 Task: Create Card Lead Magnet Creation in Board Brand Guidelines to Workspace Email Automation. Create Card Tax Planning Review in Board Regulatory Compliance to Workspace Email Automation. Create Card Landing Page Optimization in Board Business Model Revenue Streams Development to Workspace Email Automation
Action: Mouse moved to (506, 131)
Screenshot: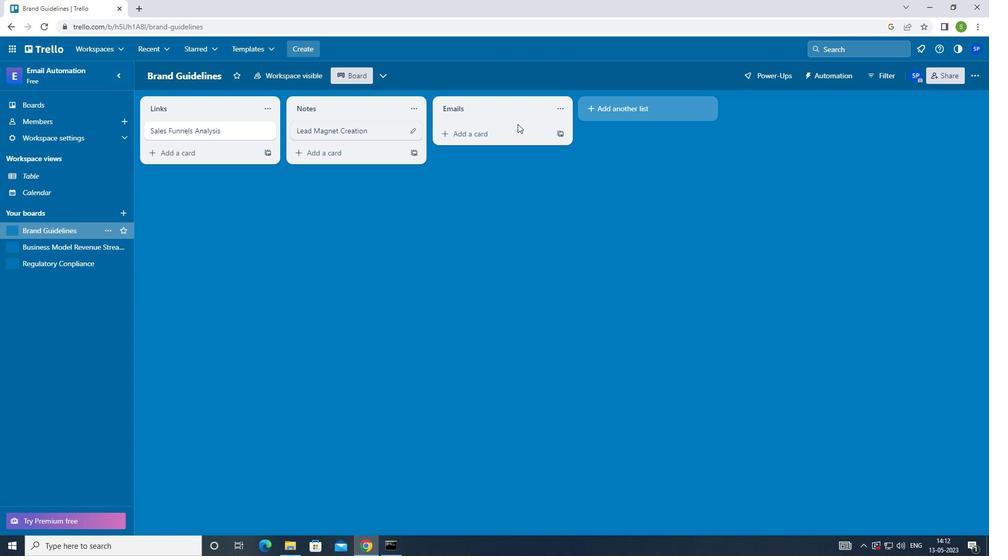
Action: Mouse pressed left at (506, 131)
Screenshot: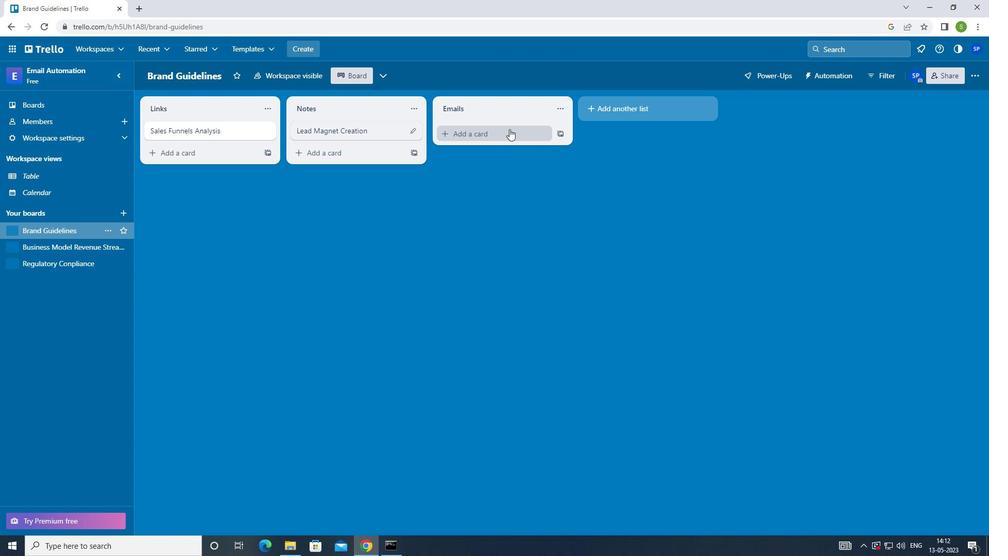 
Action: Mouse moved to (479, 259)
Screenshot: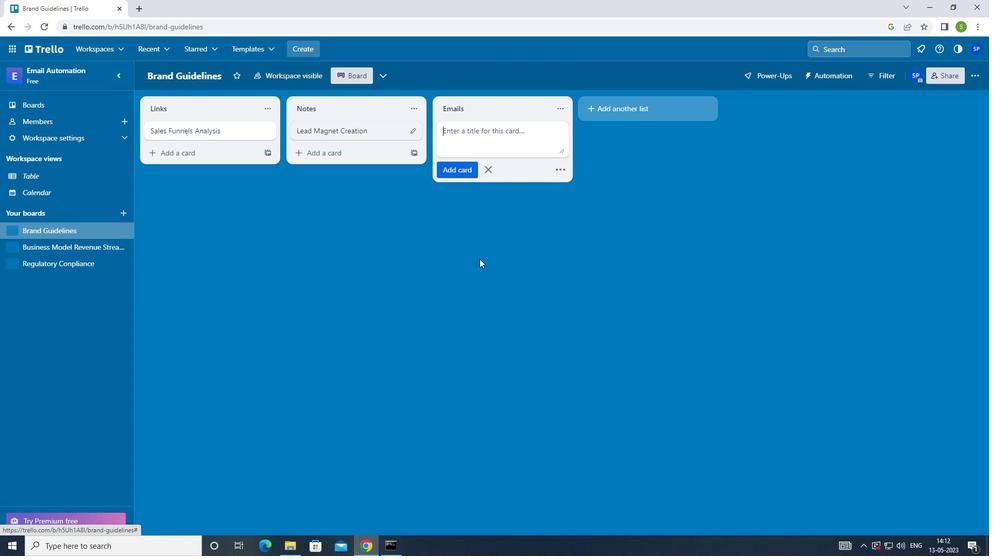 
Action: Key pressed <Key.shift>LEAD<Key.space><Key.shift>MAGNET<Key.space><Key.shift>CREATION<Key.enter>
Screenshot: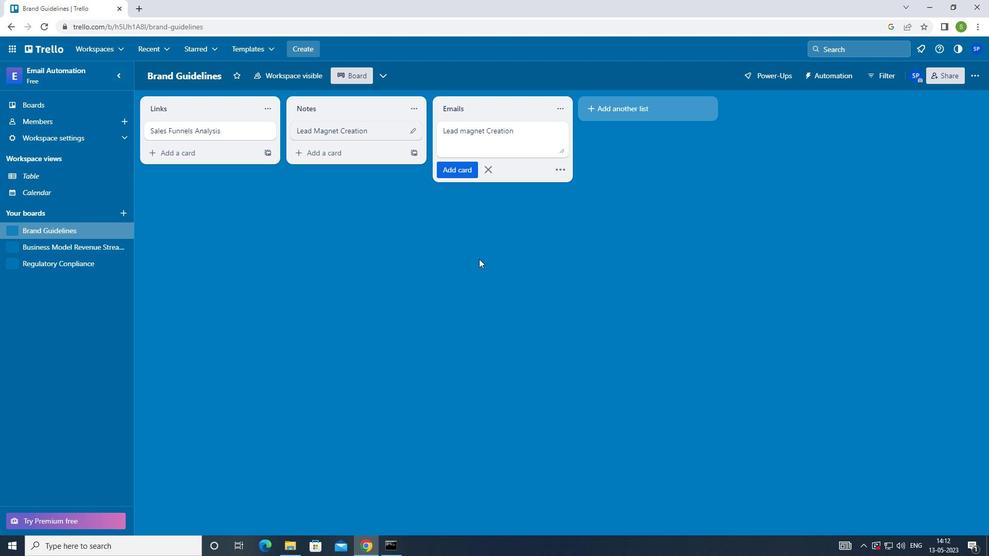 
Action: Mouse moved to (63, 262)
Screenshot: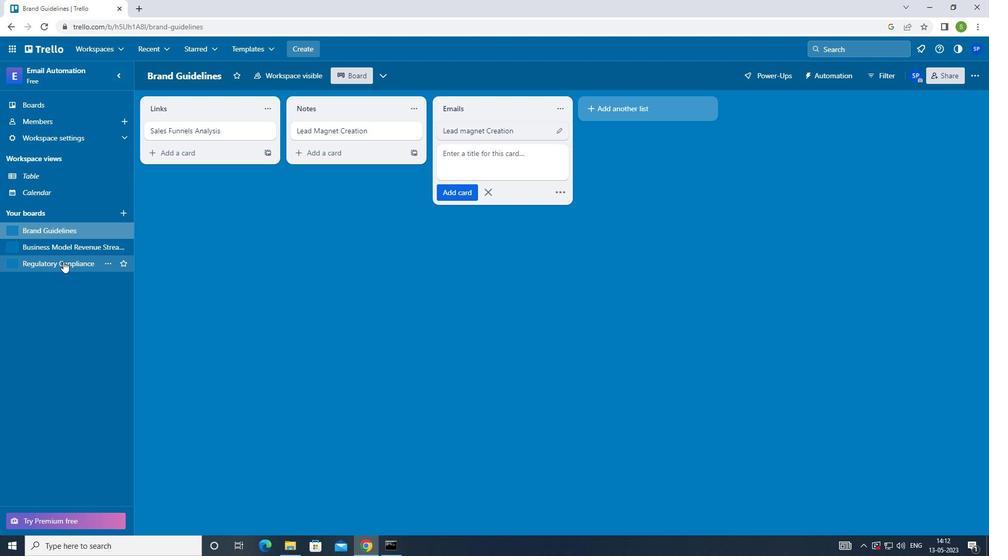 
Action: Mouse pressed left at (63, 262)
Screenshot: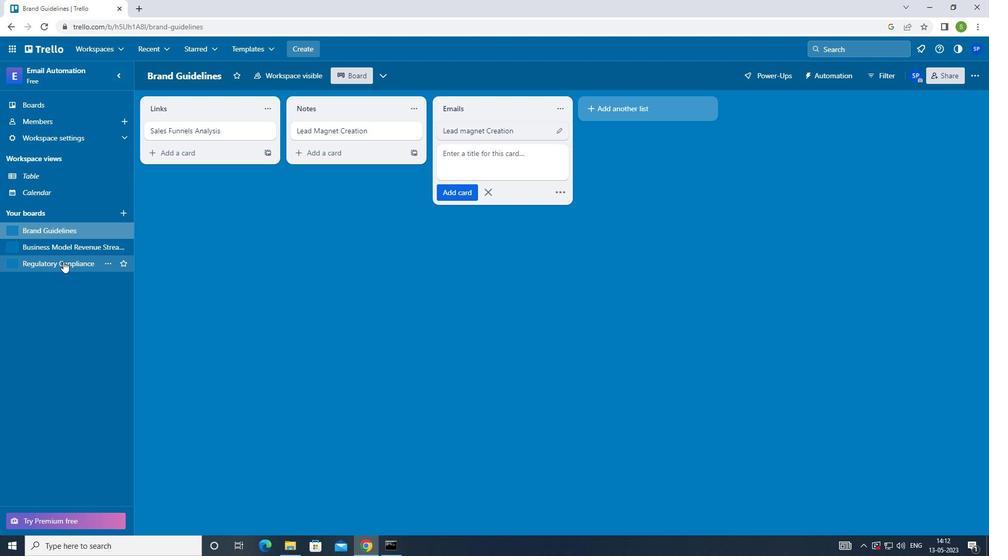 
Action: Mouse moved to (472, 140)
Screenshot: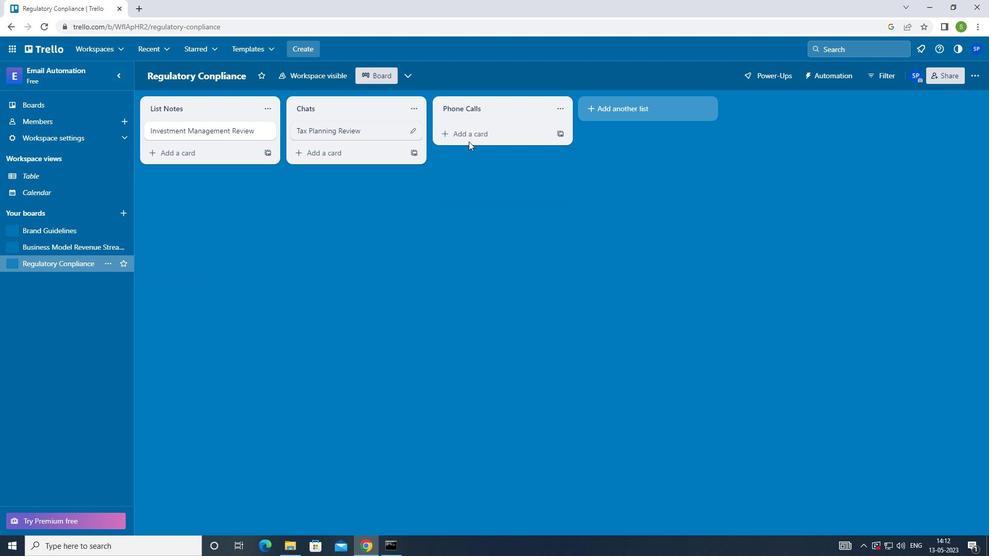 
Action: Mouse pressed left at (472, 140)
Screenshot: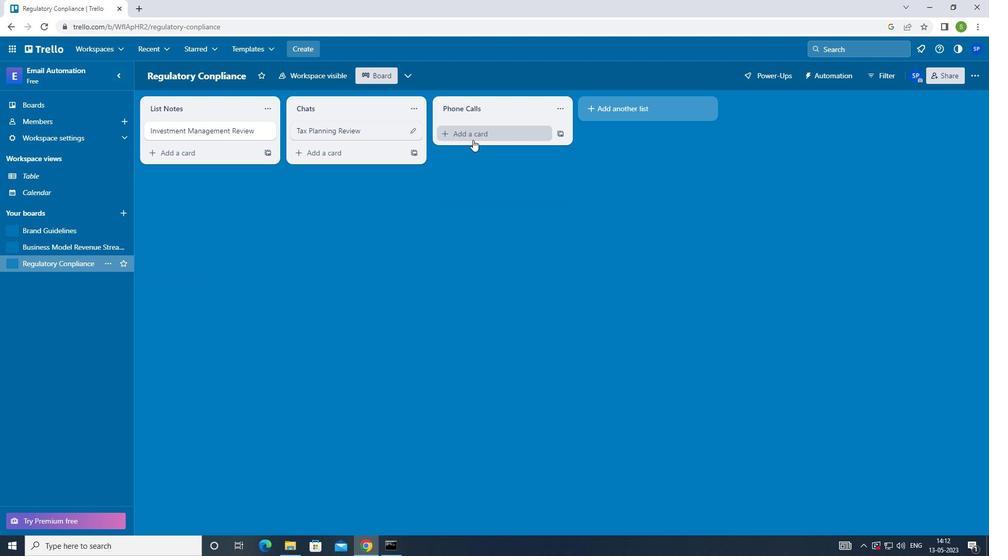 
Action: Mouse moved to (415, 305)
Screenshot: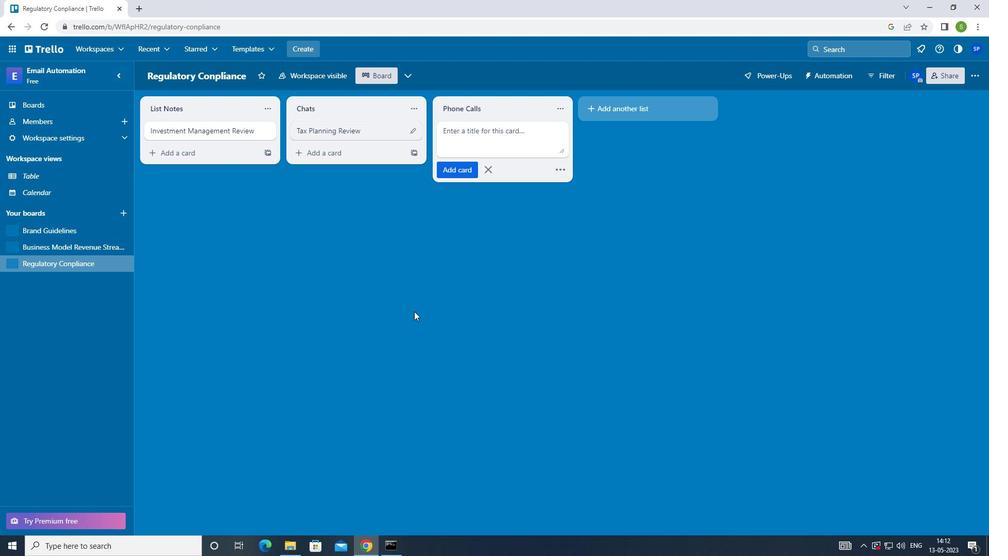 
Action: Key pressed <Key.shift>TAX<Key.space><Key.shift>PLANNING<Key.space><Key.shift>REVIEW<Key.enter>
Screenshot: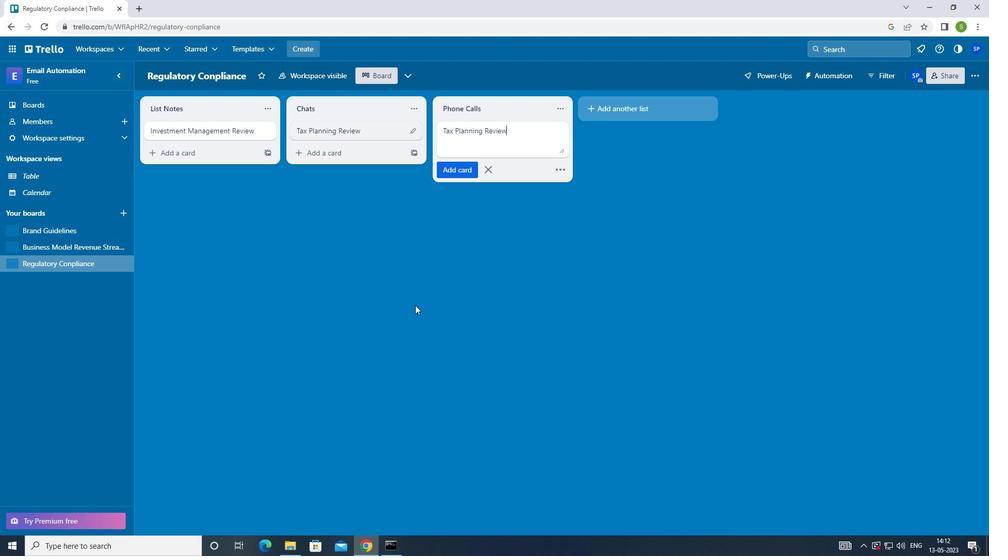 
Action: Mouse moved to (57, 244)
Screenshot: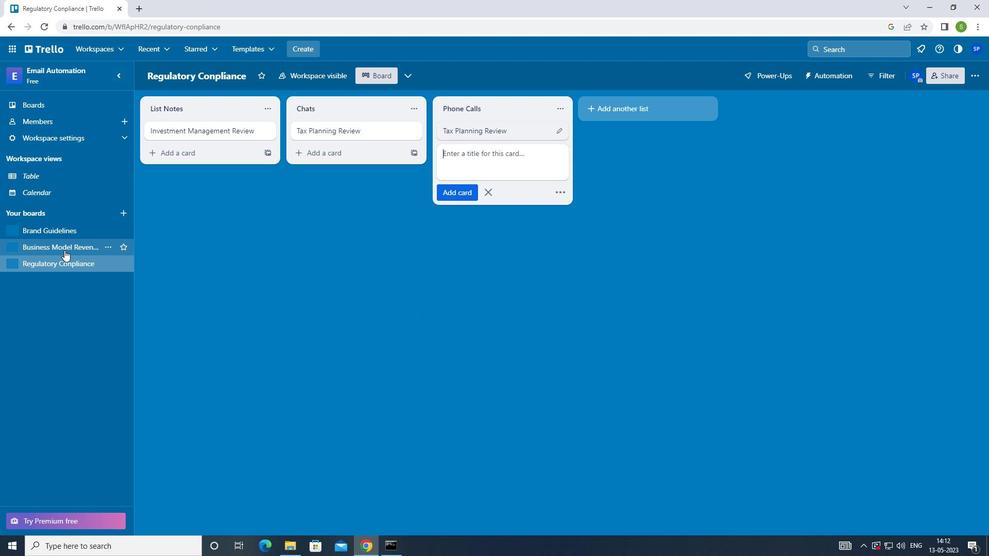 
Action: Mouse pressed left at (57, 244)
Screenshot: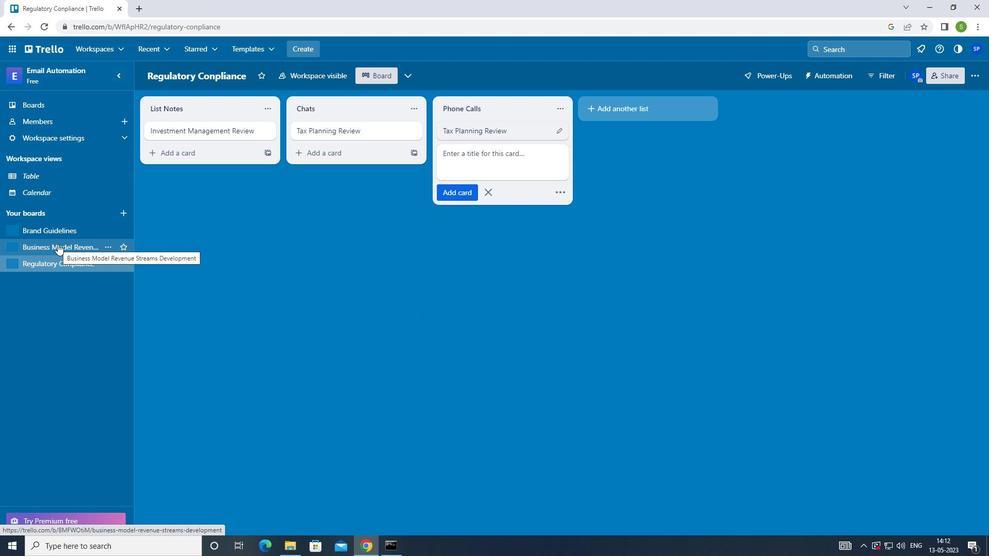 
Action: Mouse moved to (478, 137)
Screenshot: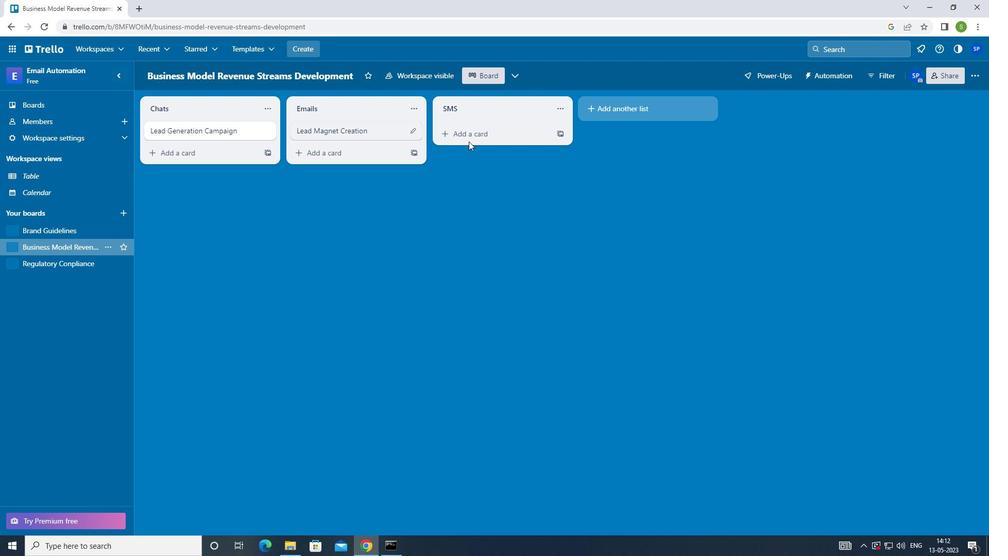 
Action: Mouse pressed left at (478, 137)
Screenshot: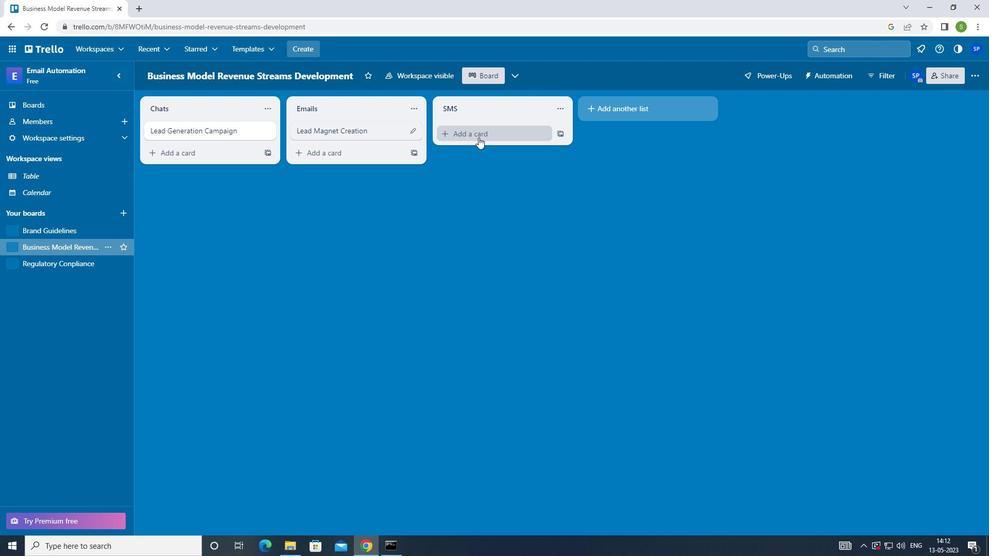 
Action: Mouse moved to (420, 327)
Screenshot: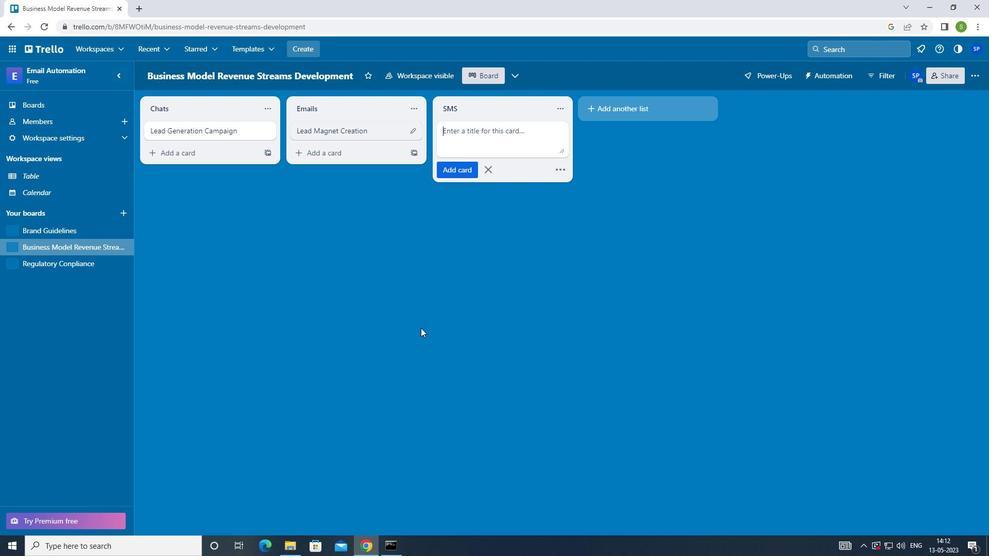 
Action: Key pressed <Key.shift>LANDING<Key.space><Key.shift>PAGE<Key.space><Key.shift>OPTIMIZATION<Key.enter><Key.f8>
Screenshot: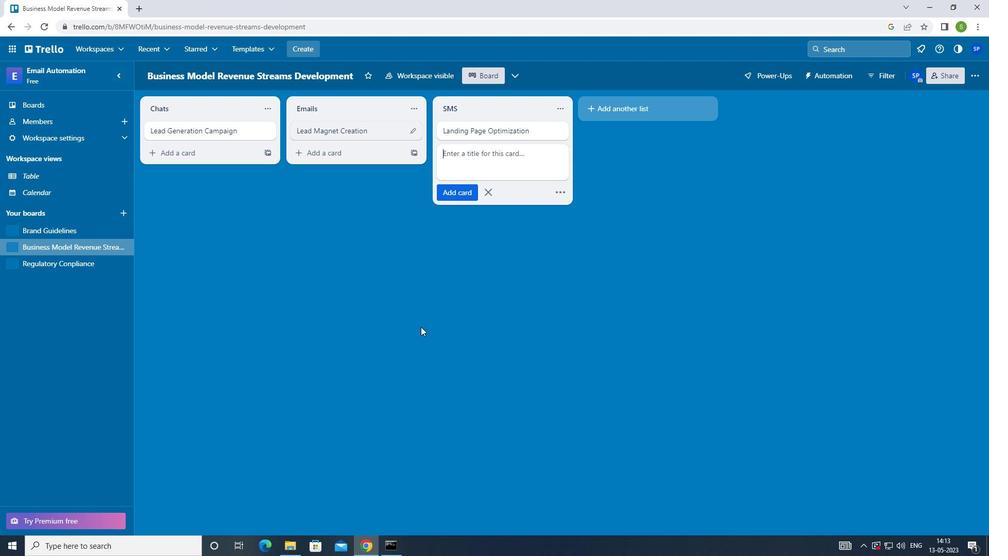 
